 Task: Use Travel Effect in this video Movie B.mp4
Action: Mouse moved to (334, 44)
Screenshot: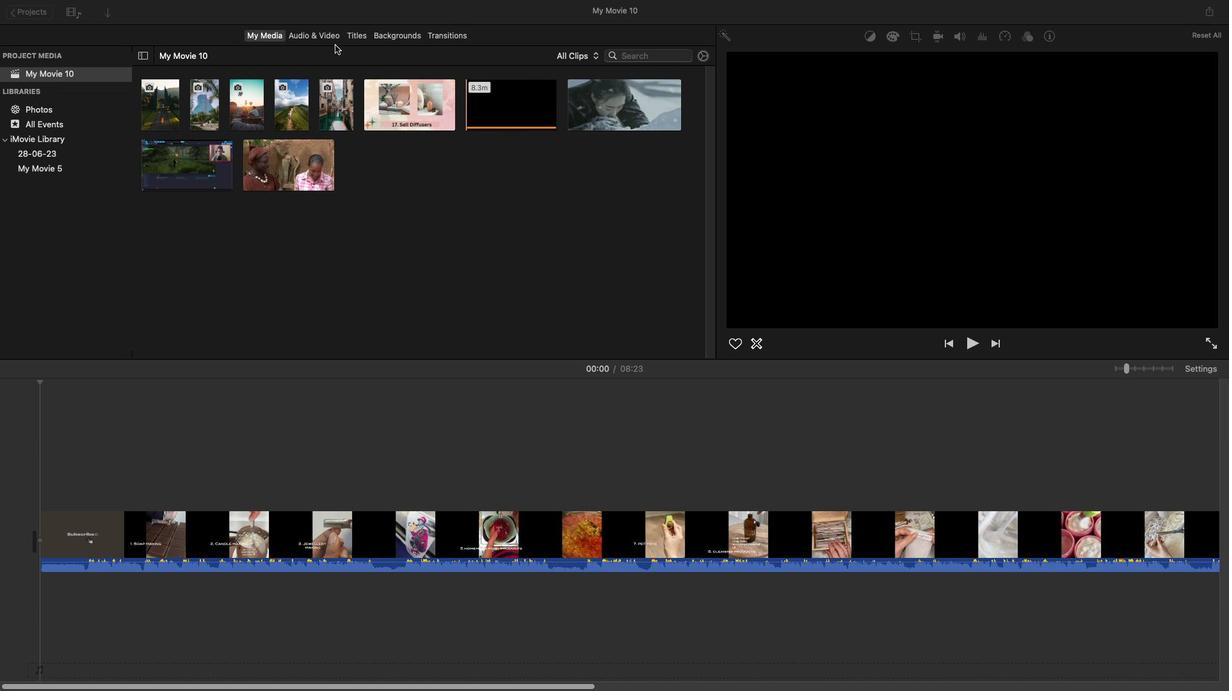 
Action: Mouse pressed left at (334, 44)
Screenshot: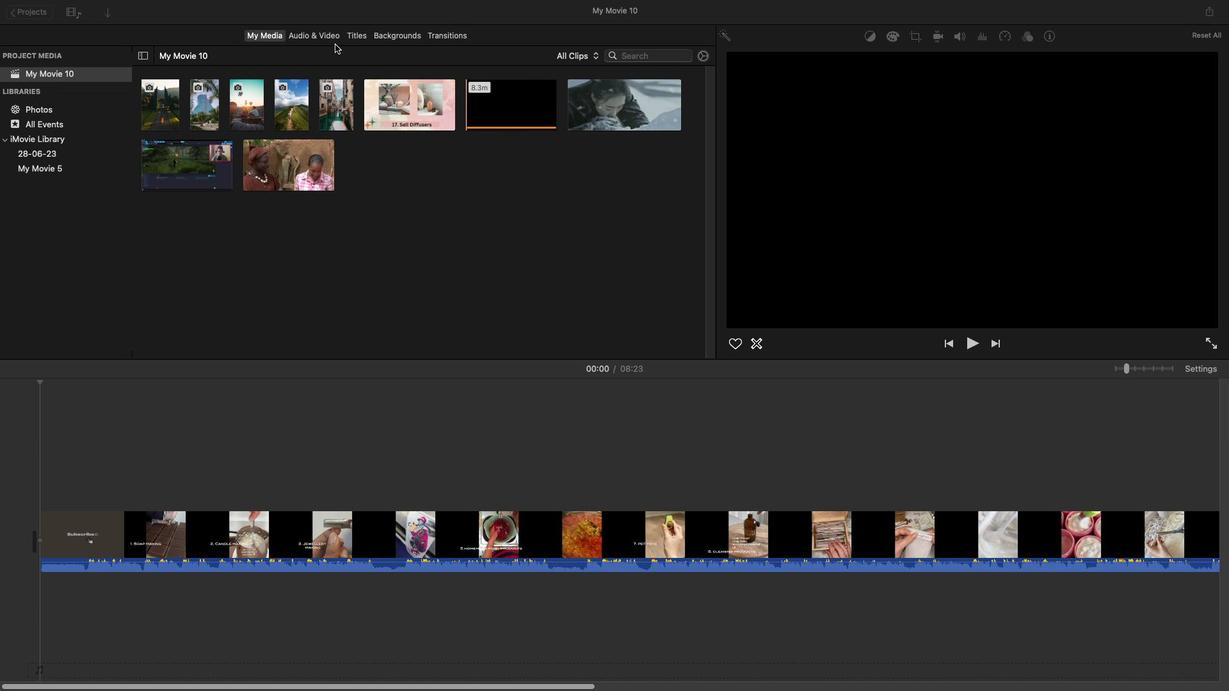 
Action: Mouse moved to (327, 39)
Screenshot: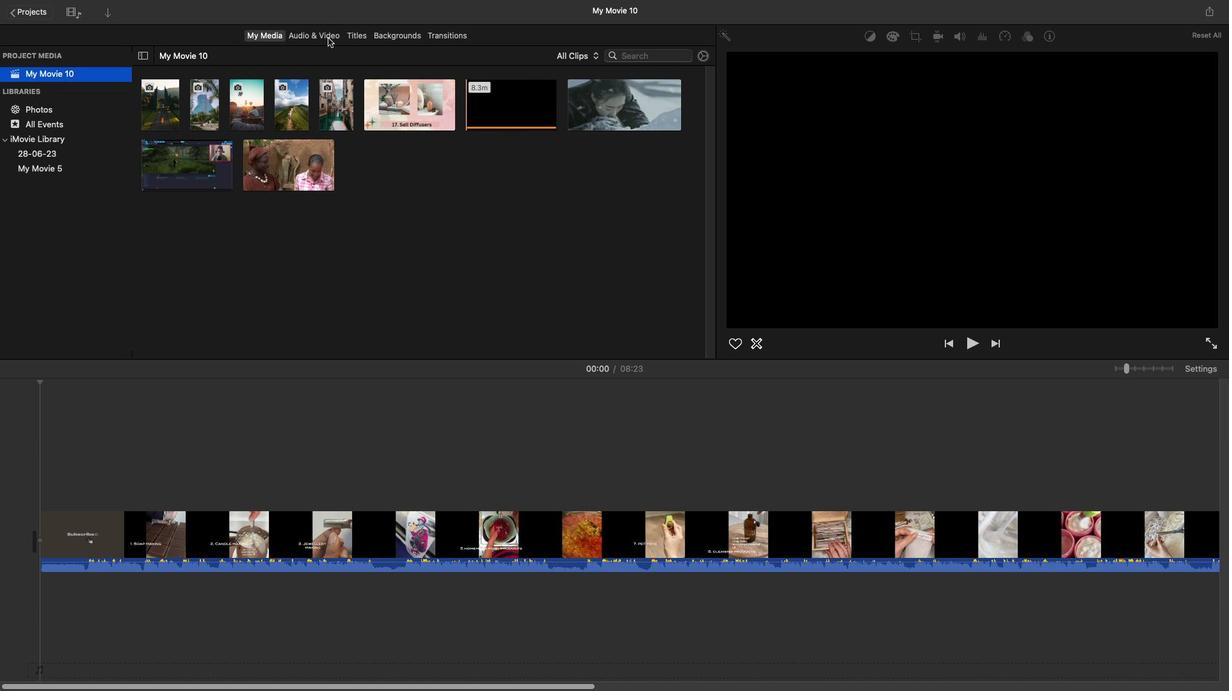 
Action: Mouse pressed left at (327, 39)
Screenshot: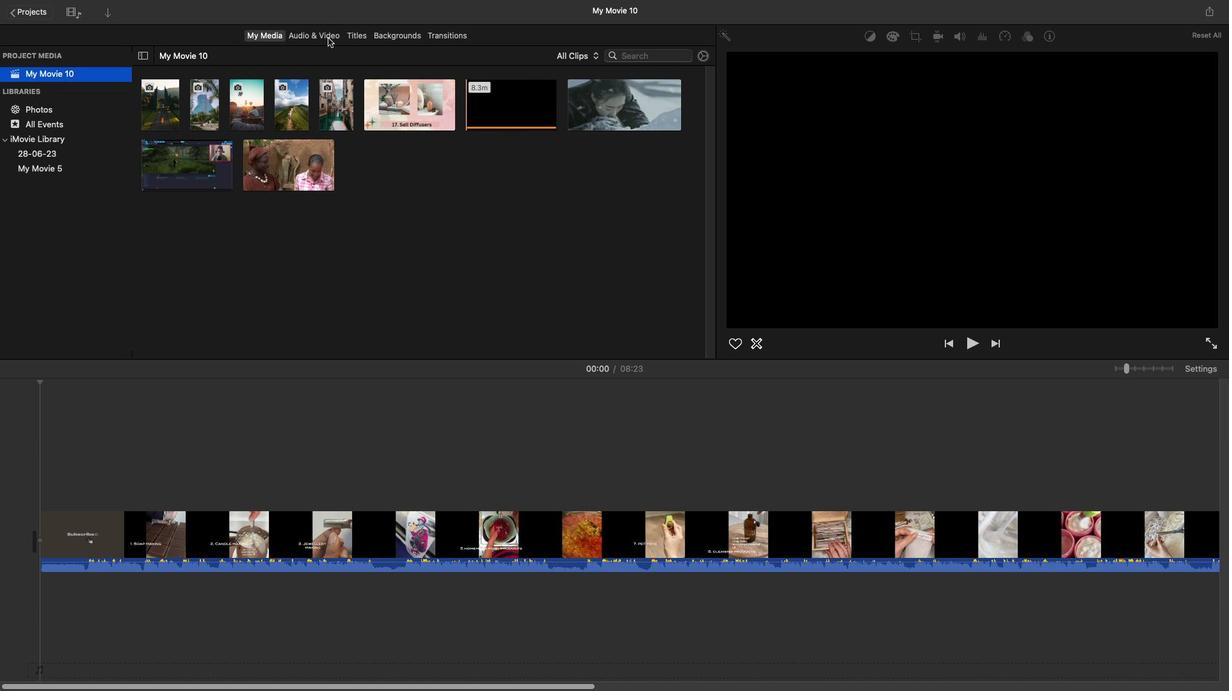 
Action: Mouse moved to (267, 258)
Screenshot: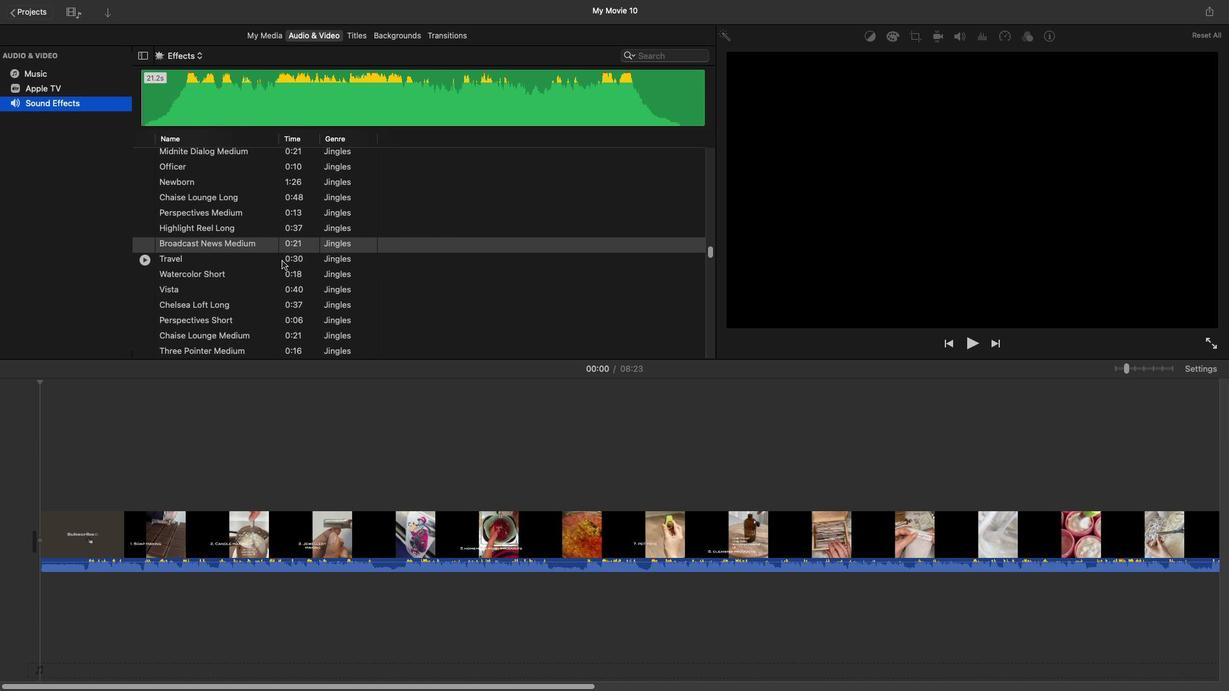 
Action: Mouse pressed left at (267, 258)
Screenshot: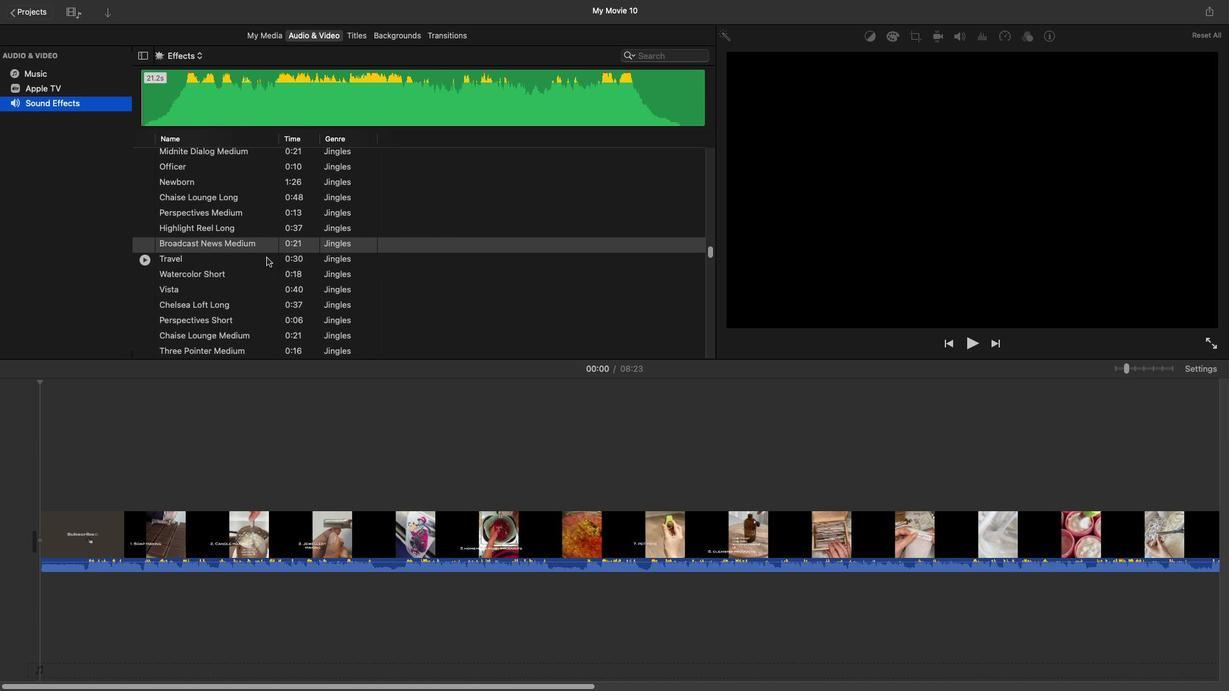 
Action: Mouse pressed left at (267, 258)
Screenshot: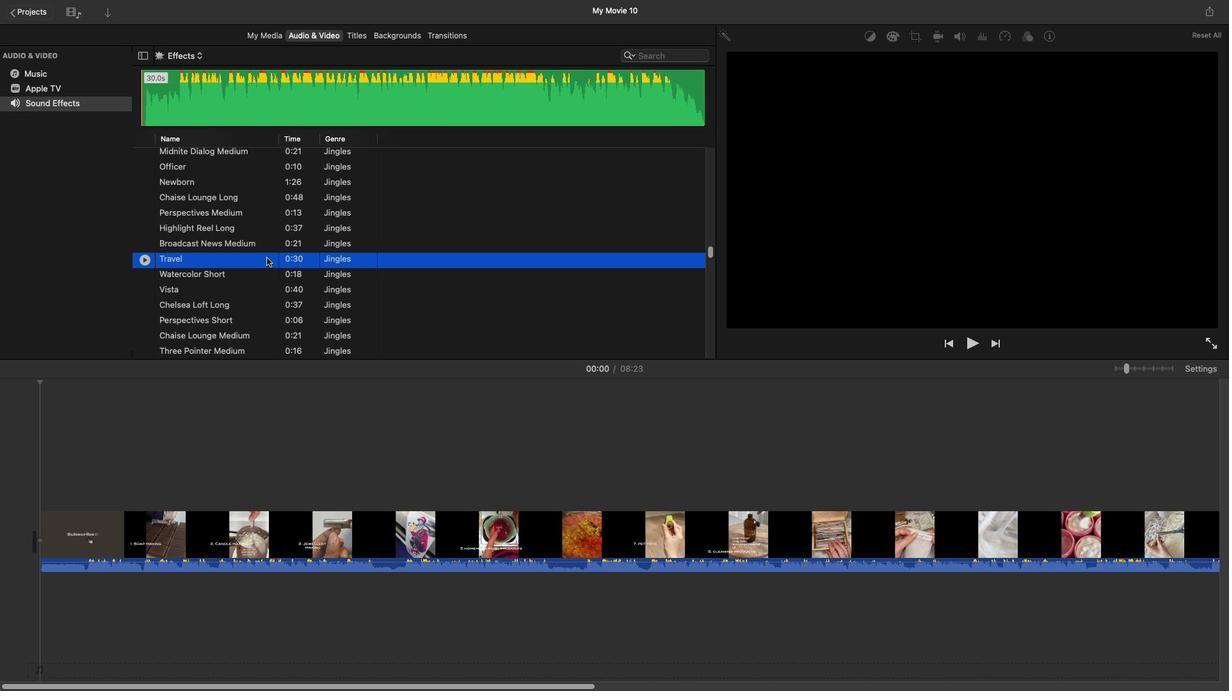 
Action: Mouse moved to (1038, 247)
Screenshot: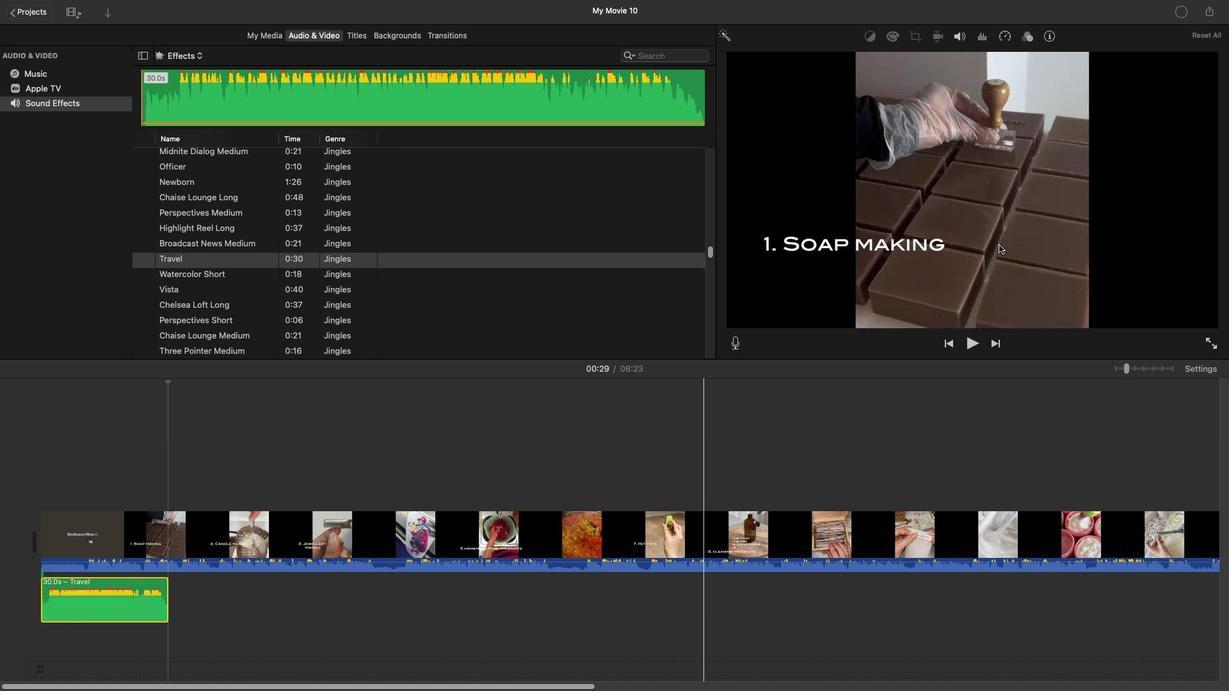 
